Task: Add Member Faheem Ahmad to Card Card0010 in Board Board0003 in Development in Trello
Action: Mouse moved to (483, 55)
Screenshot: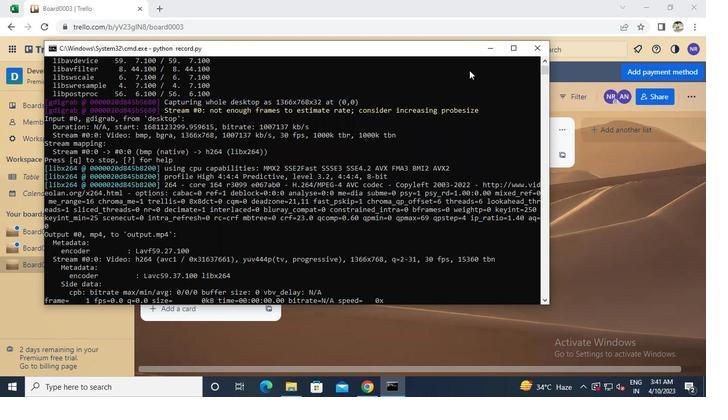 
Action: Mouse pressed left at (483, 55)
Screenshot: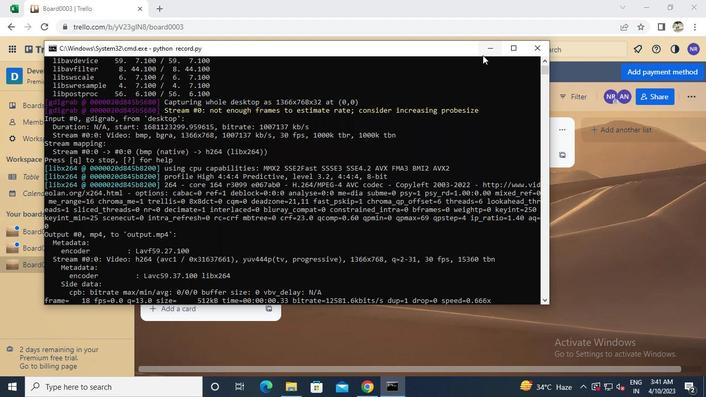 
Action: Mouse moved to (232, 241)
Screenshot: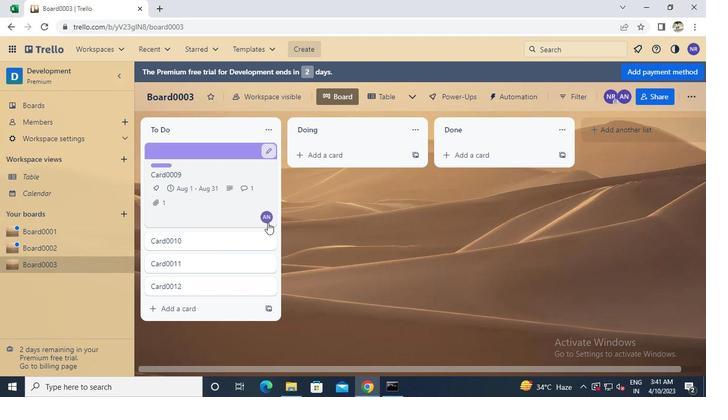 
Action: Mouse pressed left at (232, 241)
Screenshot: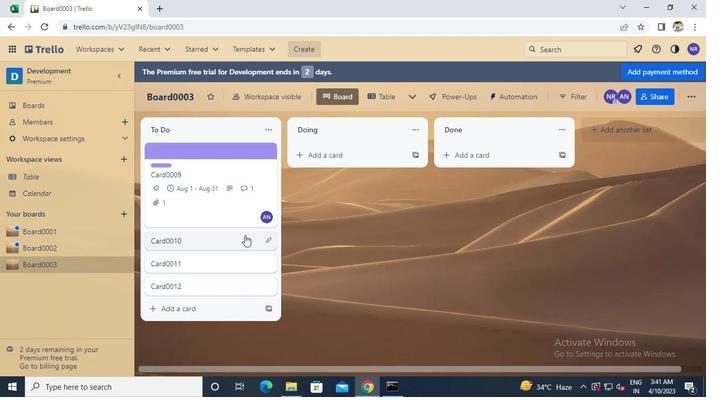 
Action: Mouse moved to (468, 162)
Screenshot: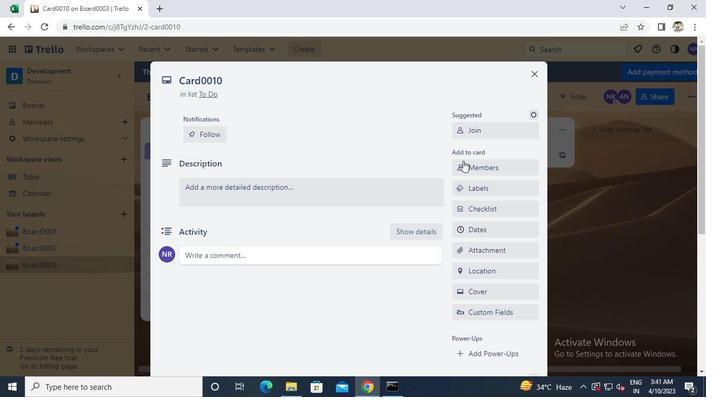 
Action: Mouse pressed left at (468, 162)
Screenshot: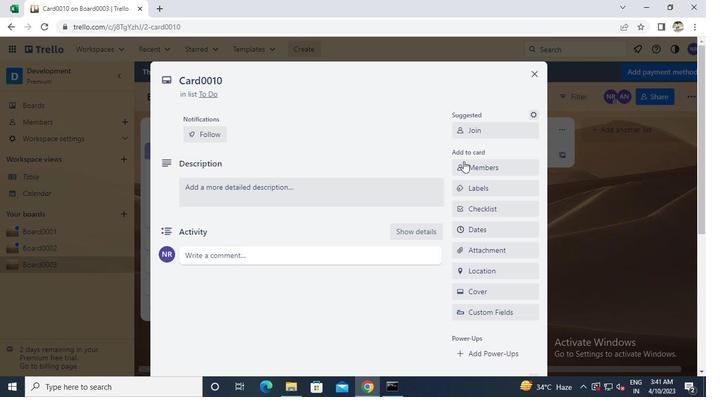 
Action: Mouse moved to (468, 164)
Screenshot: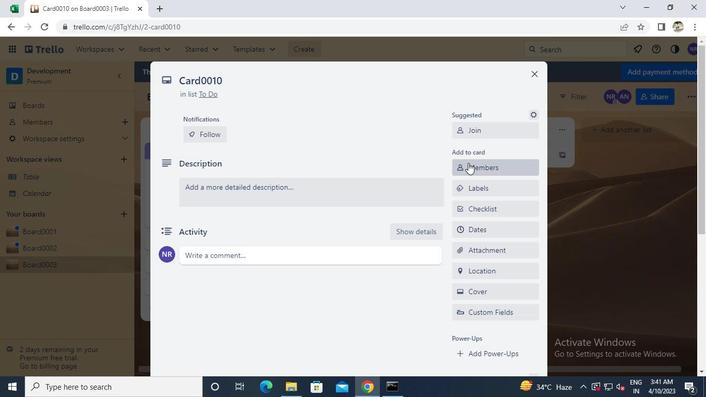 
Action: Keyboard f
Screenshot: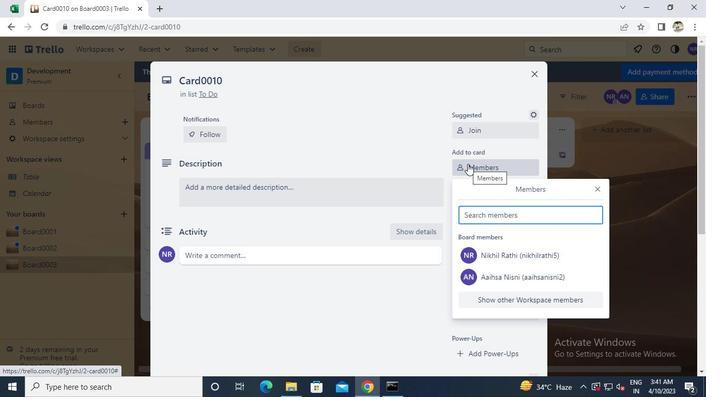 
Action: Keyboard a
Screenshot: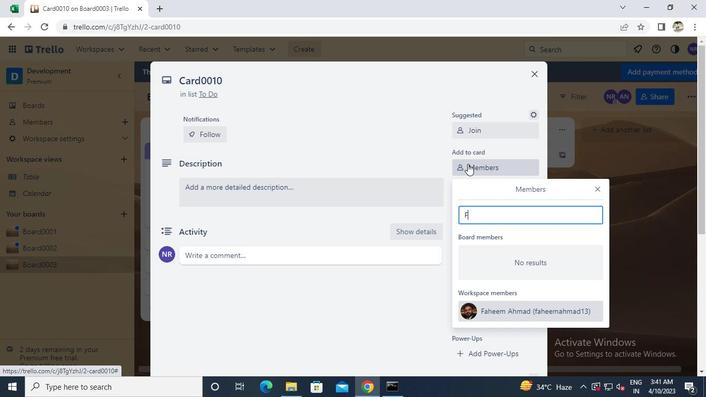 
Action: Mouse moved to (494, 308)
Screenshot: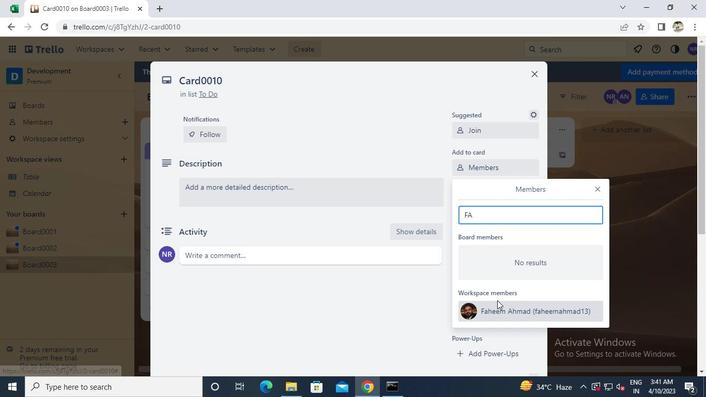 
Action: Mouse pressed left at (494, 308)
Screenshot: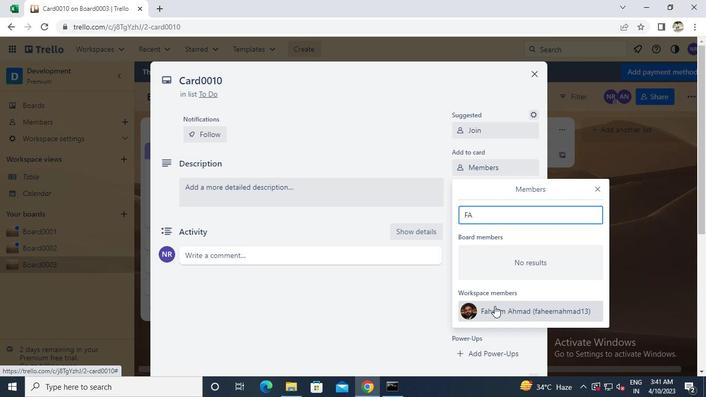
Action: Mouse moved to (533, 72)
Screenshot: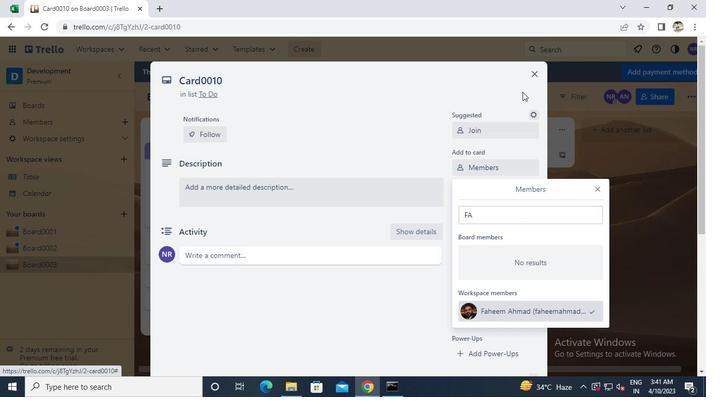 
Action: Mouse pressed left at (533, 72)
Screenshot: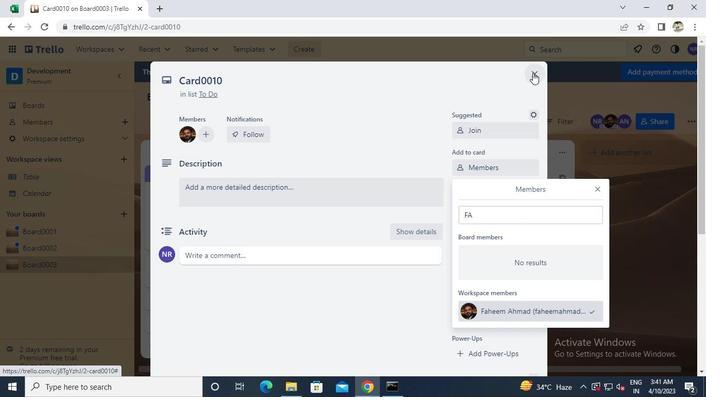 
Action: Mouse moved to (397, 390)
Screenshot: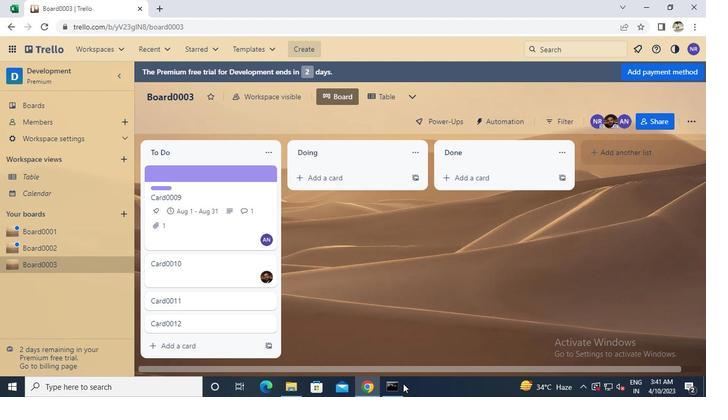 
Action: Mouse pressed left at (397, 390)
Screenshot: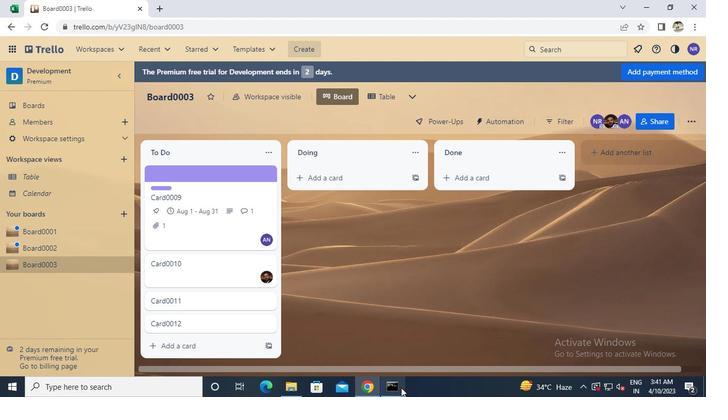 
Action: Mouse moved to (533, 51)
Screenshot: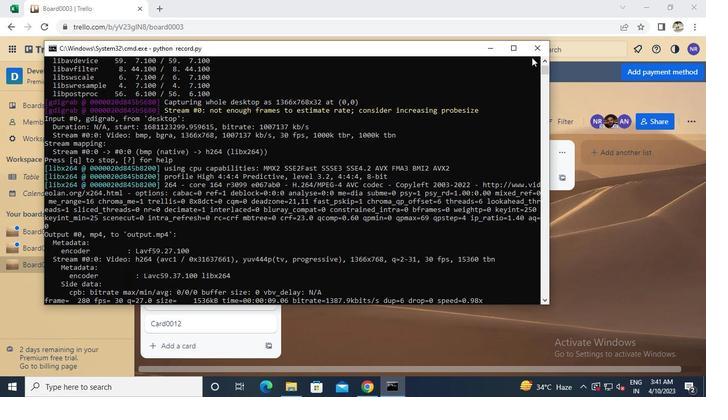 
Action: Mouse pressed left at (533, 51)
Screenshot: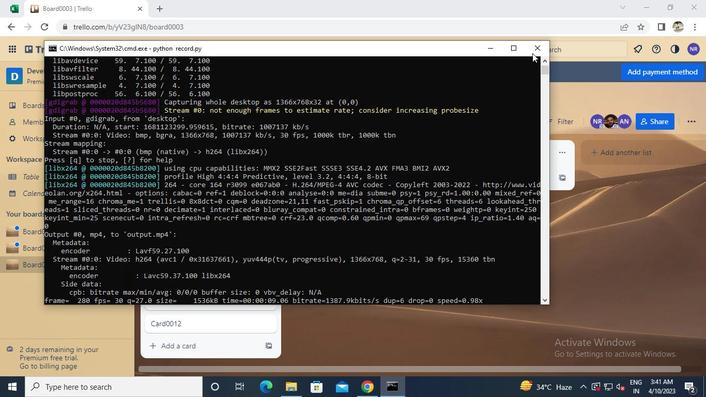 
